 Task: Set the equalizer preset to Headphones.
Action: Mouse moved to (103, 15)
Screenshot: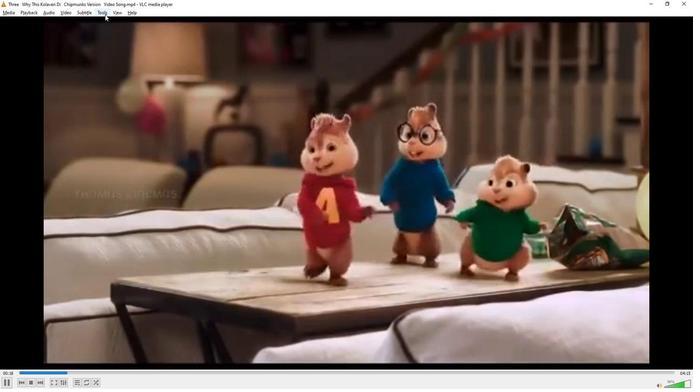 
Action: Mouse pressed left at (103, 15)
Screenshot: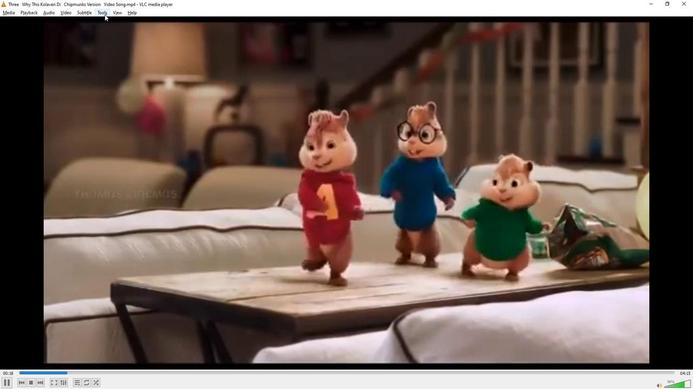 
Action: Mouse moved to (117, 99)
Screenshot: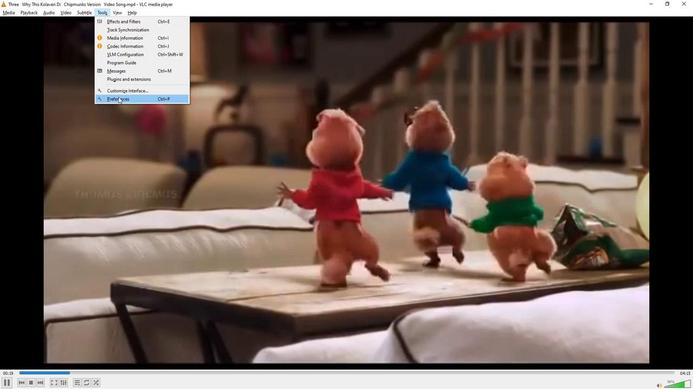 
Action: Mouse pressed left at (117, 99)
Screenshot: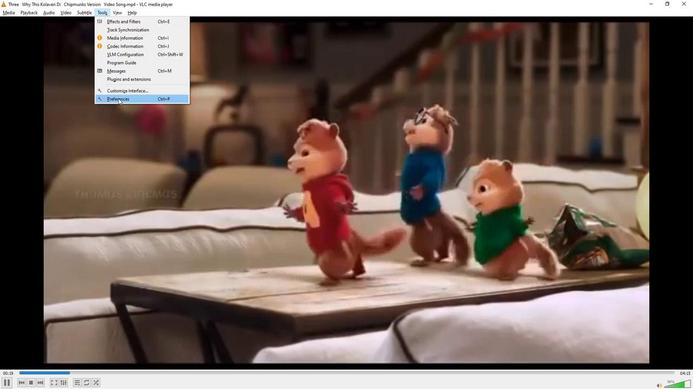 
Action: Mouse moved to (202, 294)
Screenshot: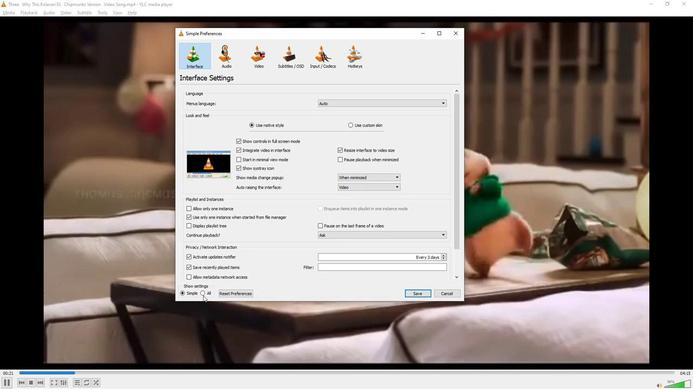 
Action: Mouse pressed left at (202, 294)
Screenshot: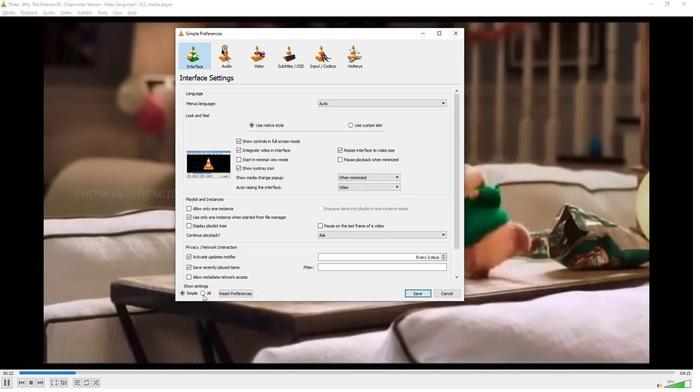 
Action: Mouse moved to (193, 128)
Screenshot: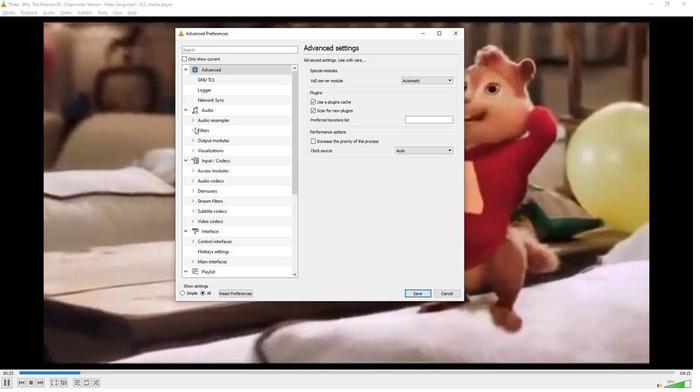 
Action: Mouse pressed left at (193, 128)
Screenshot: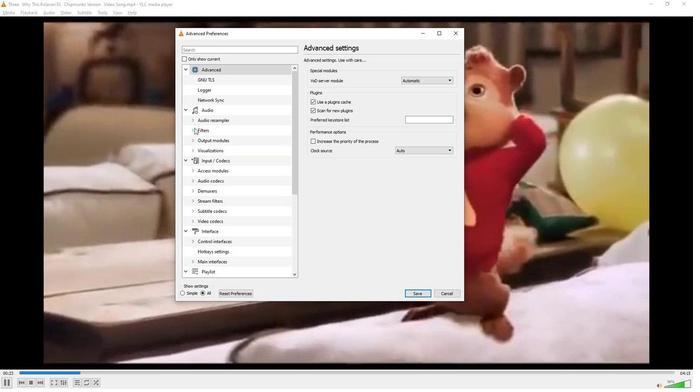 
Action: Mouse moved to (212, 181)
Screenshot: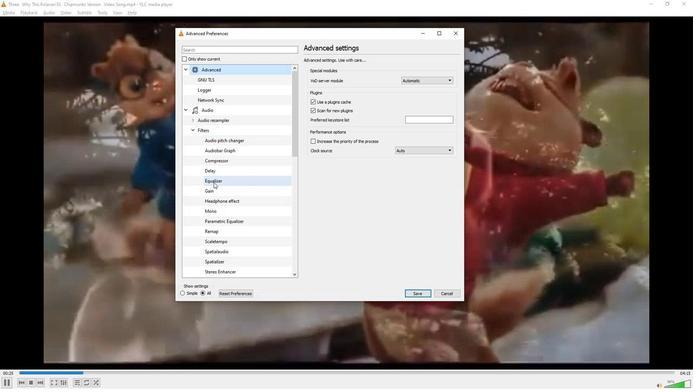 
Action: Mouse pressed left at (212, 181)
Screenshot: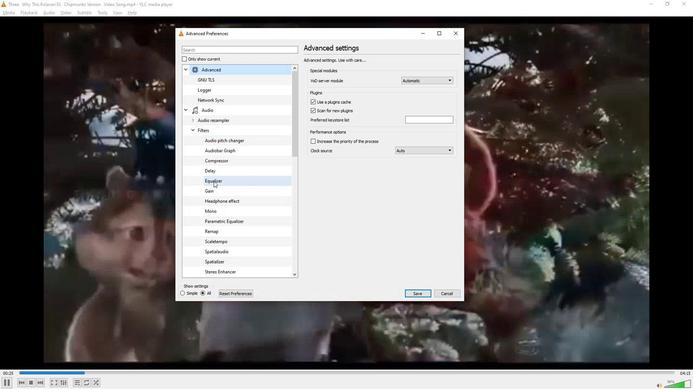 
Action: Mouse moved to (427, 76)
Screenshot: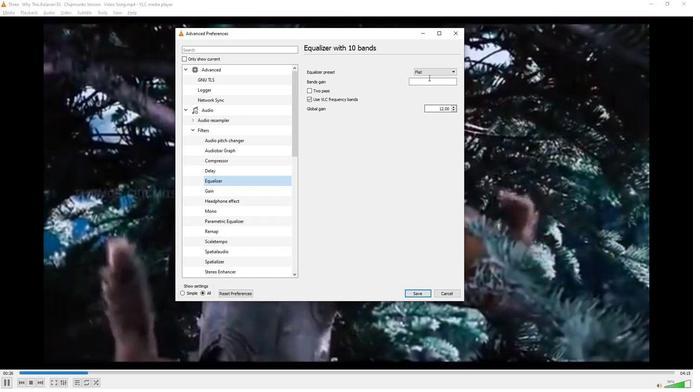 
Action: Mouse pressed left at (427, 76)
Screenshot: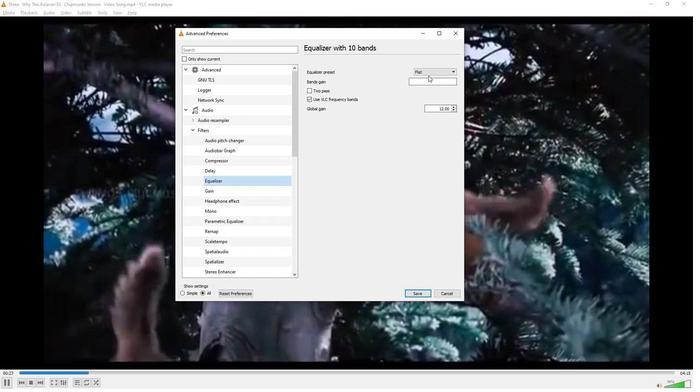 
Action: Mouse moved to (427, 74)
Screenshot: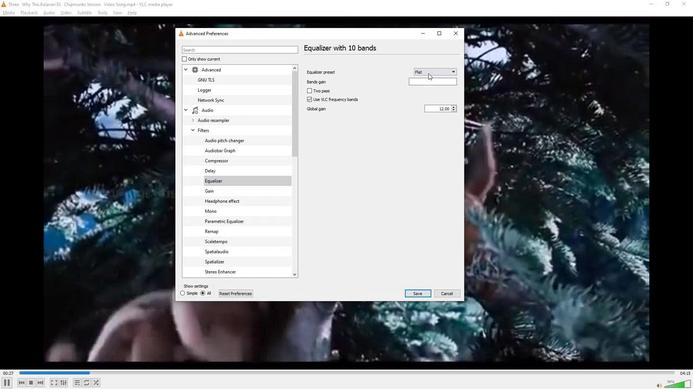 
Action: Mouse pressed left at (427, 74)
Screenshot: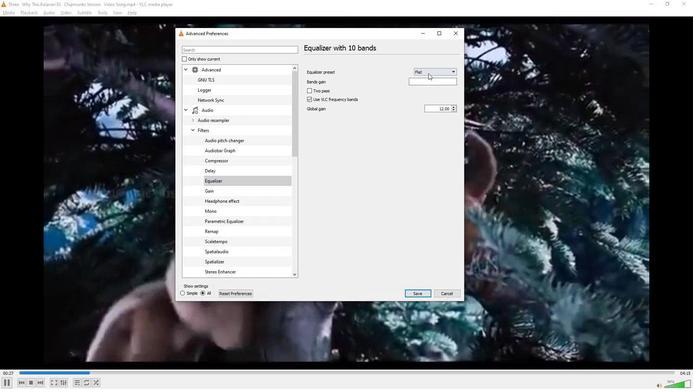 
Action: Mouse moved to (425, 109)
Screenshot: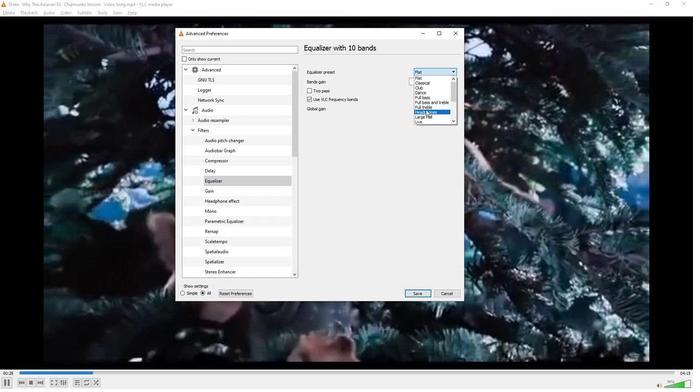 
Action: Mouse pressed left at (425, 109)
Screenshot: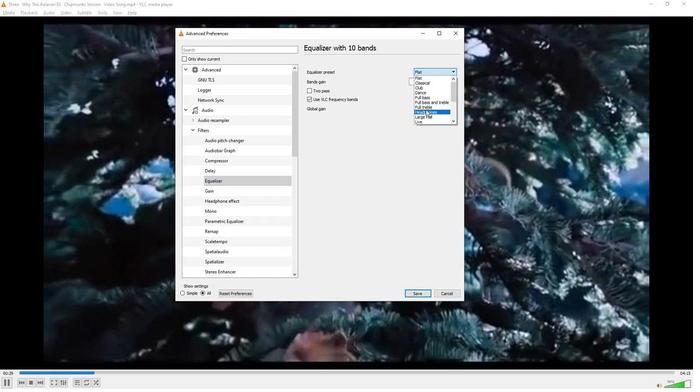 
Action: Mouse moved to (387, 159)
Screenshot: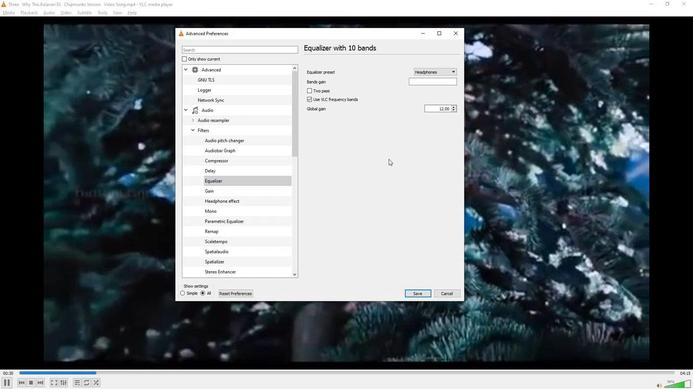 
